 Task: Create a due date automation trigger when advanced on, on the tuesday after a card is due add dates due in less than 1 days at 11:00 AM.
Action: Mouse moved to (1084, 85)
Screenshot: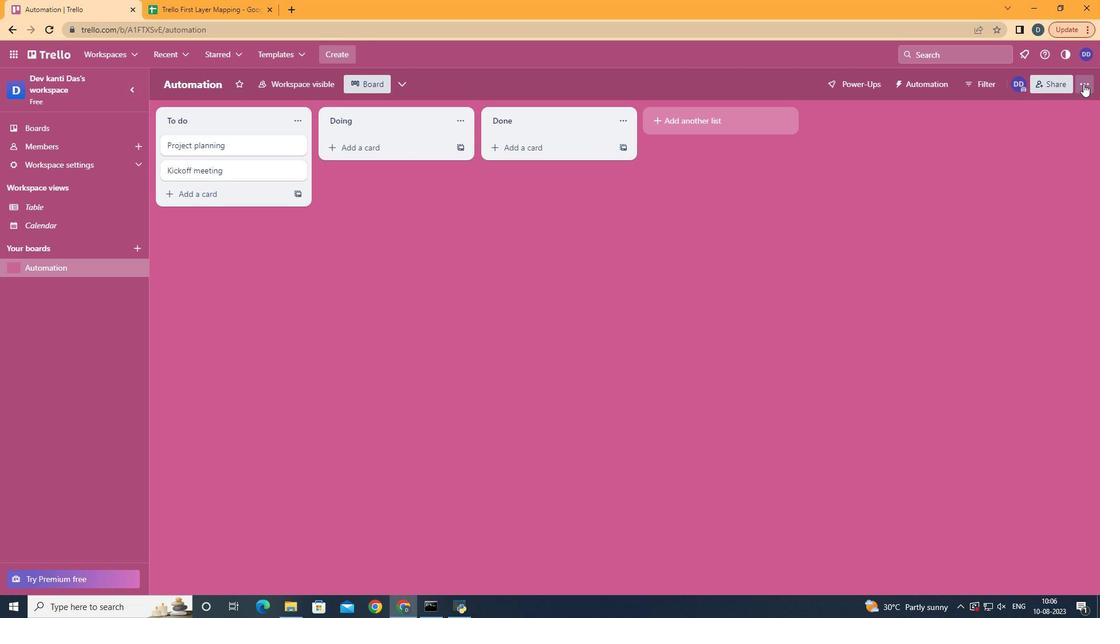 
Action: Mouse pressed left at (1084, 85)
Screenshot: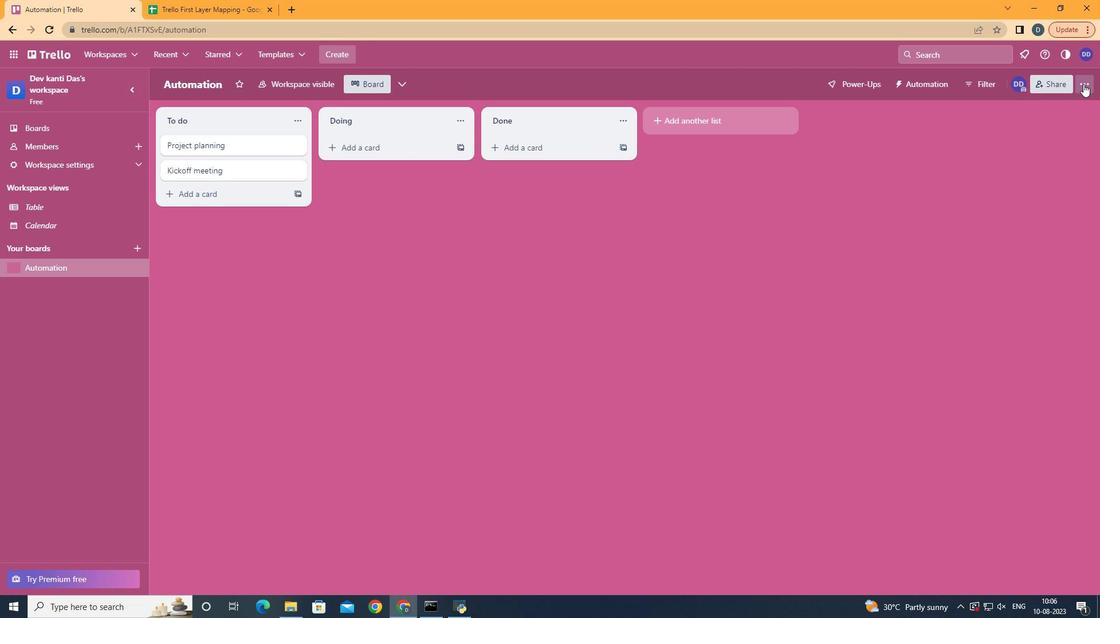 
Action: Mouse moved to (1019, 239)
Screenshot: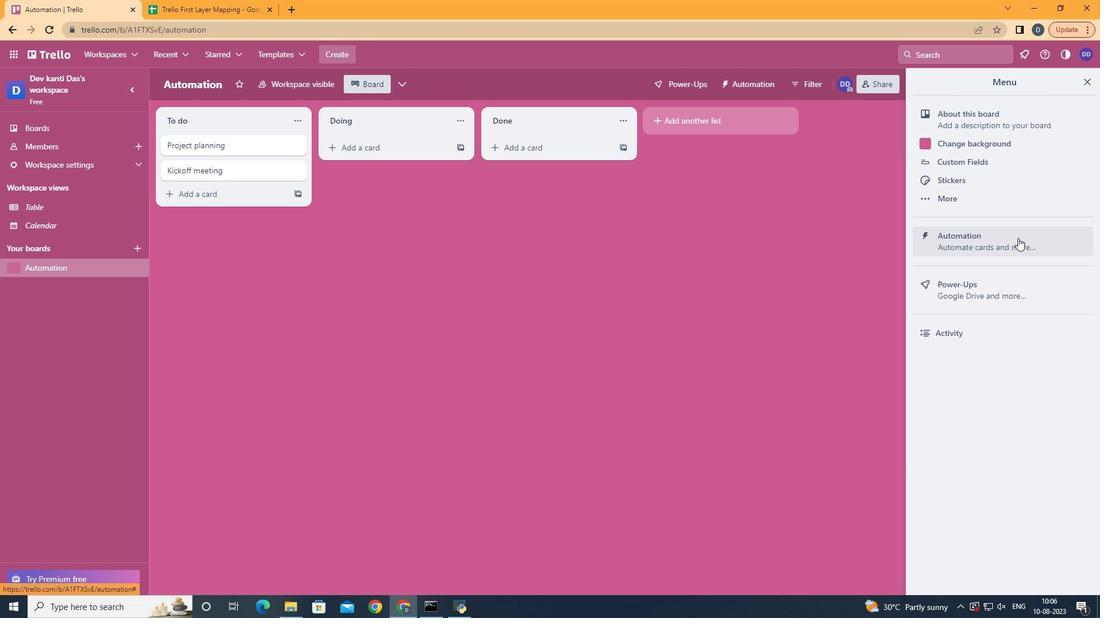 
Action: Mouse pressed left at (1019, 239)
Screenshot: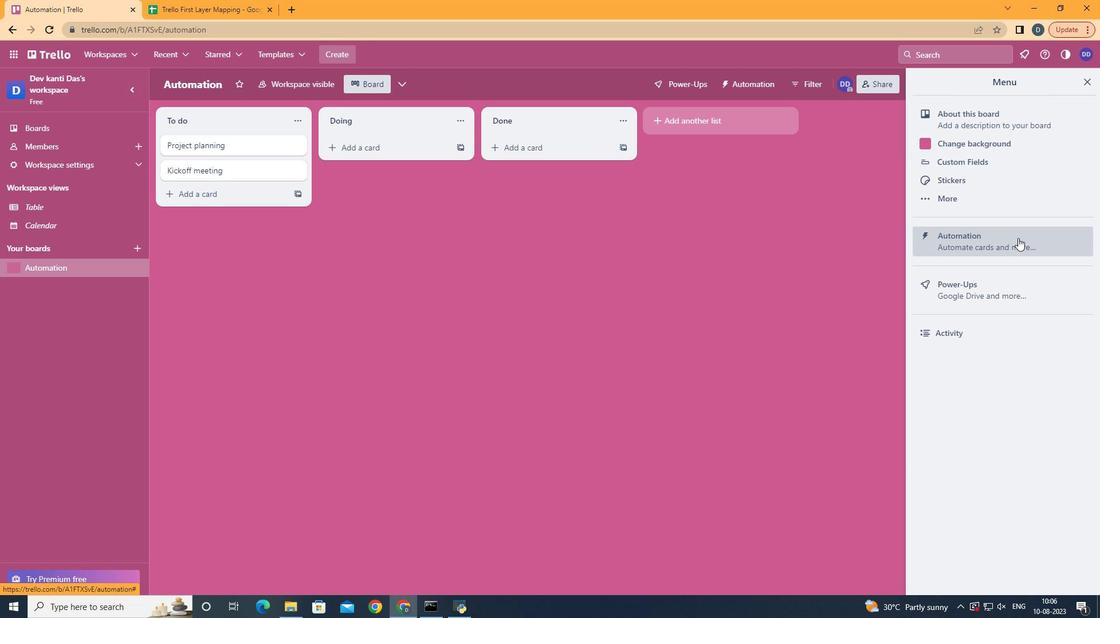 
Action: Mouse moved to (199, 235)
Screenshot: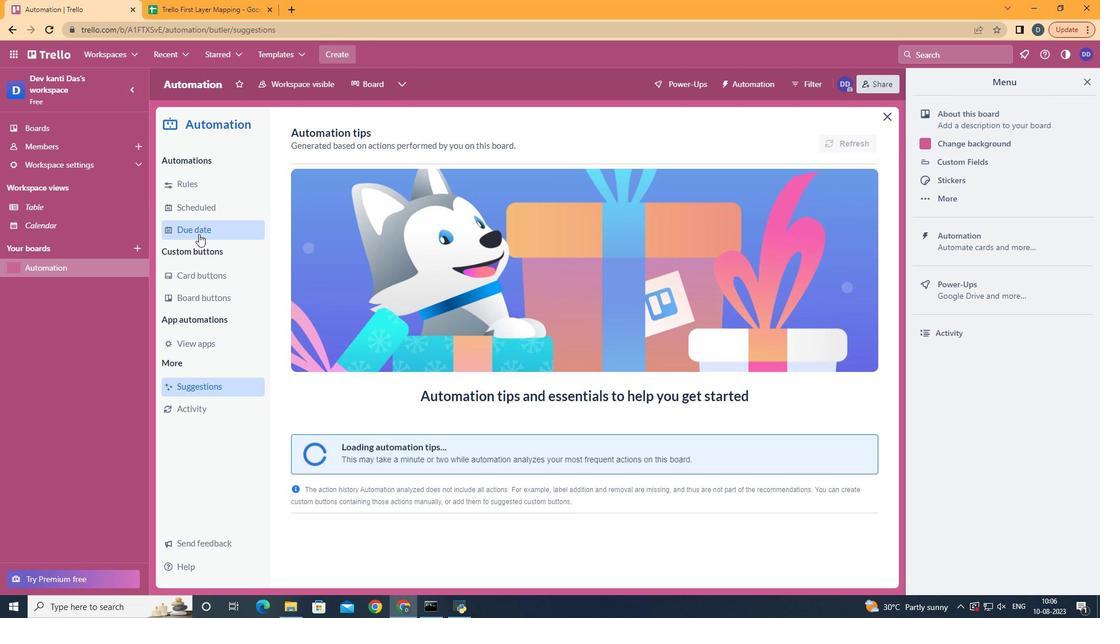 
Action: Mouse pressed left at (199, 235)
Screenshot: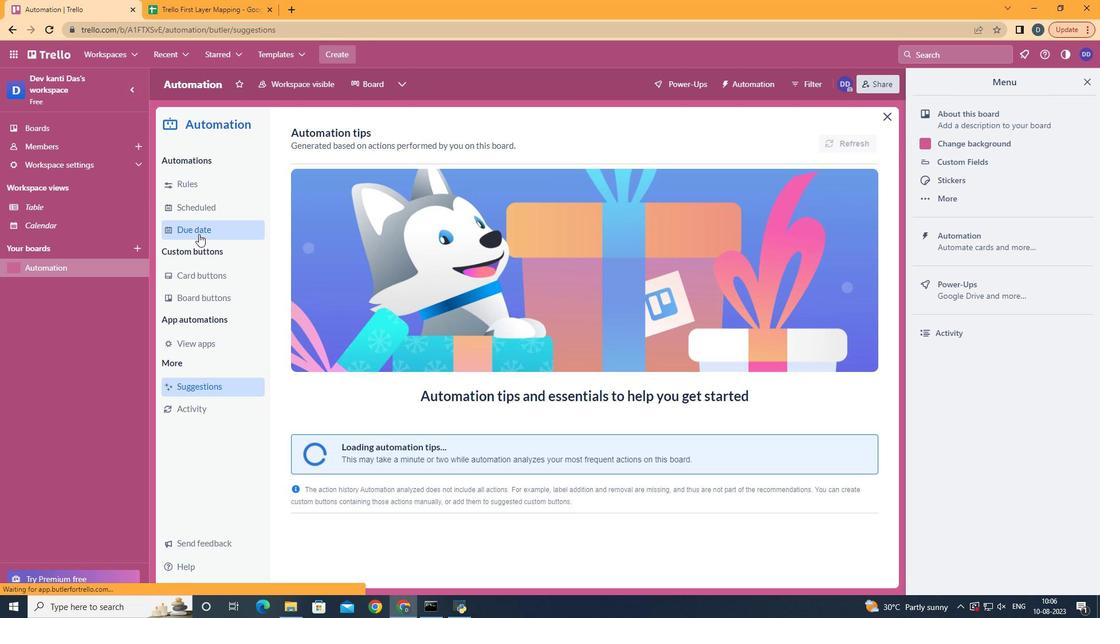 
Action: Mouse moved to (806, 137)
Screenshot: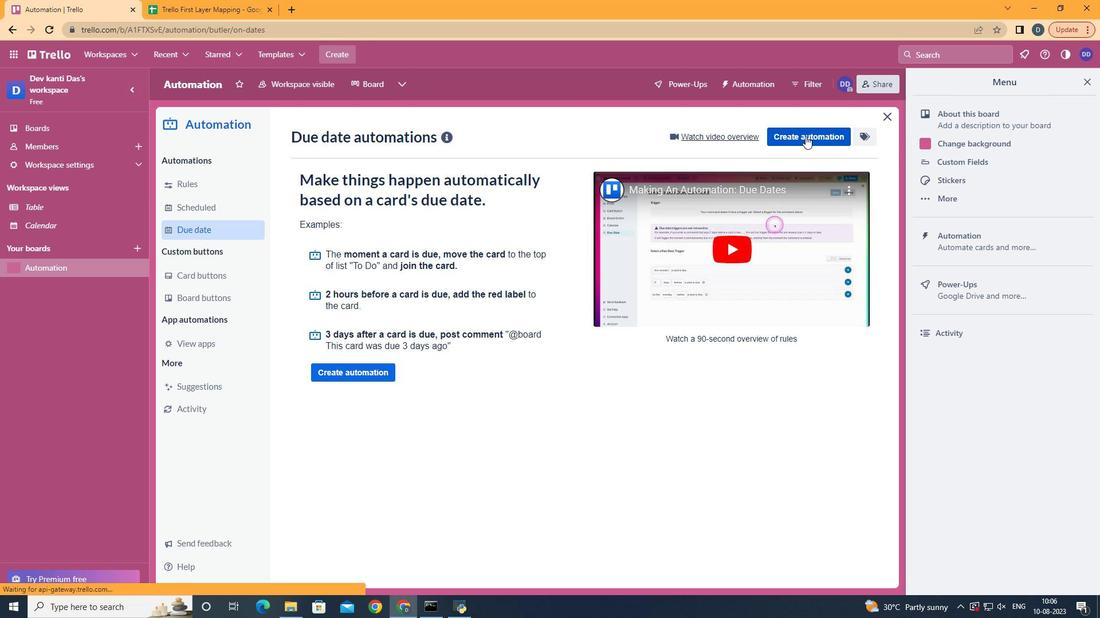 
Action: Mouse pressed left at (806, 137)
Screenshot: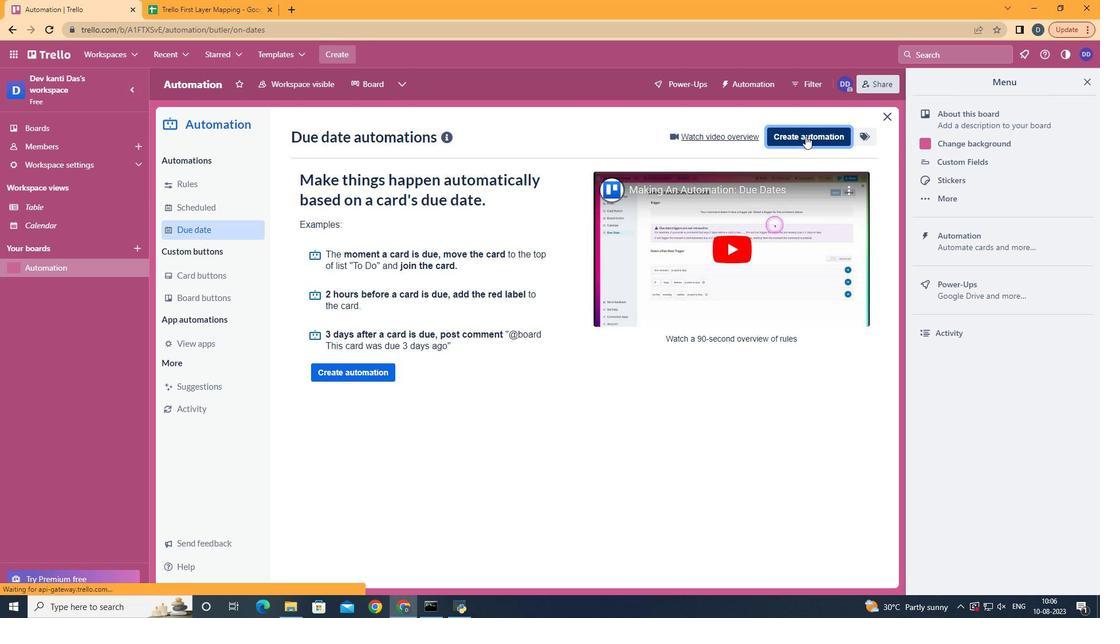 
Action: Mouse moved to (577, 256)
Screenshot: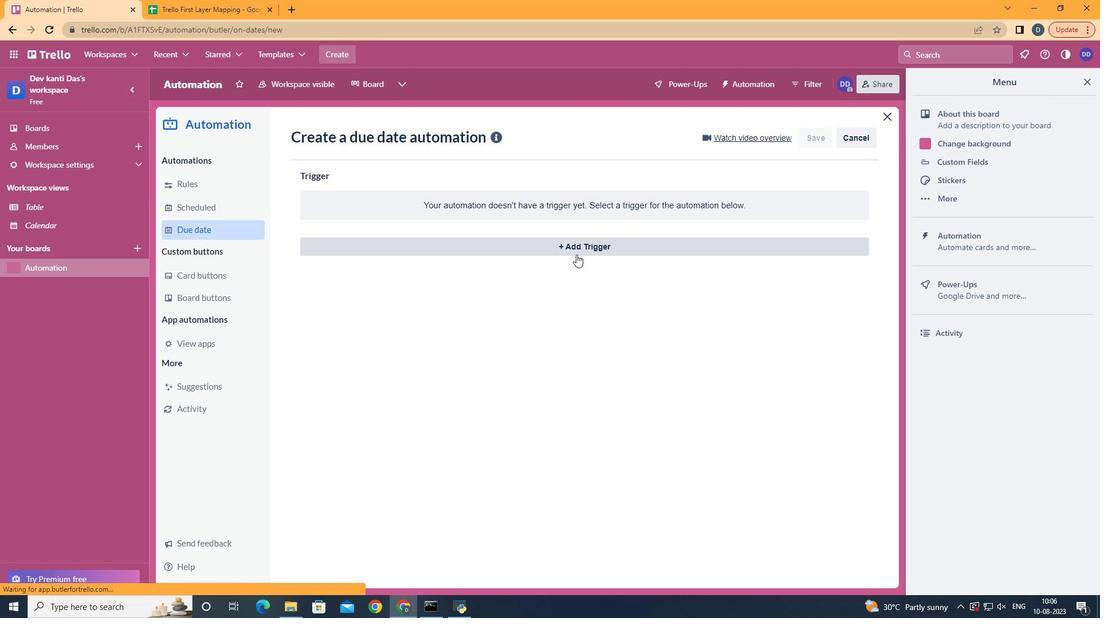
Action: Mouse pressed left at (577, 256)
Screenshot: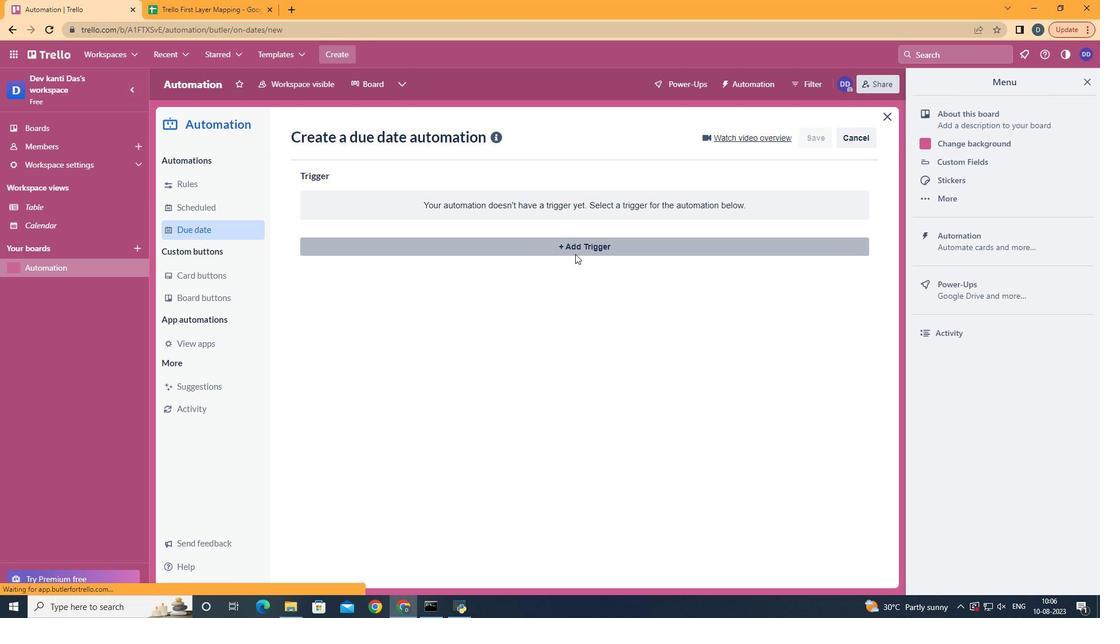 
Action: Mouse moved to (366, 323)
Screenshot: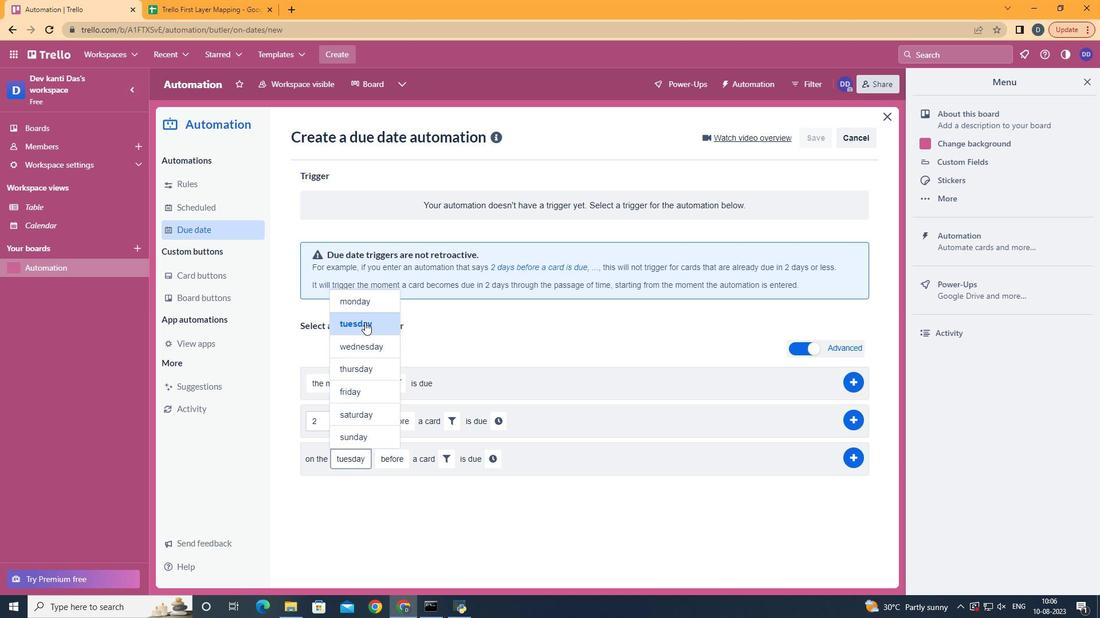 
Action: Mouse pressed left at (366, 323)
Screenshot: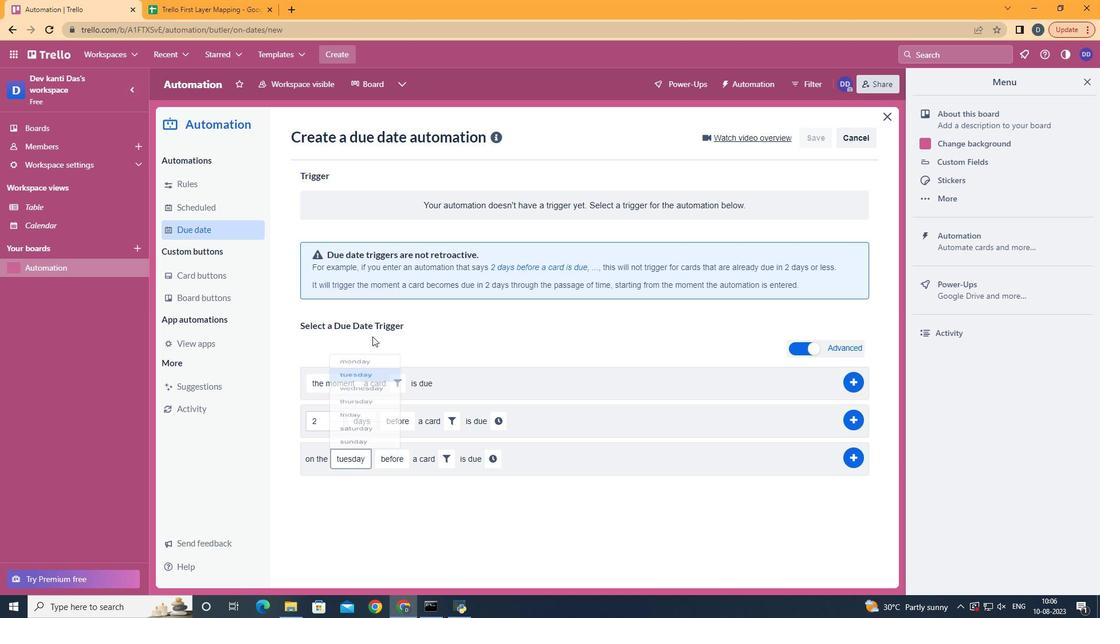 
Action: Mouse moved to (402, 501)
Screenshot: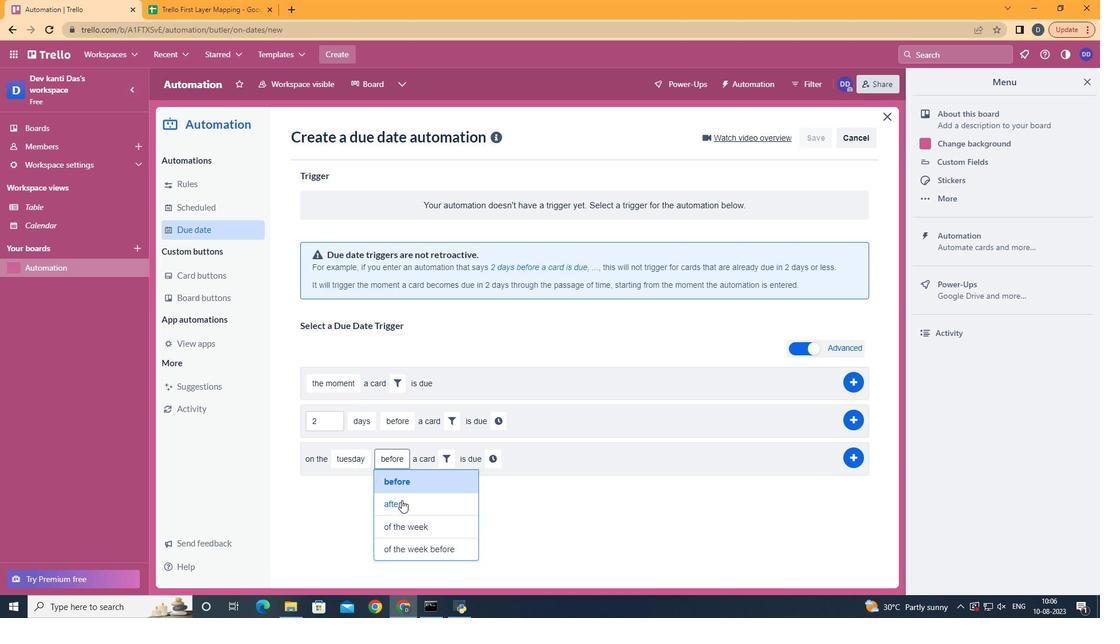 
Action: Mouse pressed left at (402, 501)
Screenshot: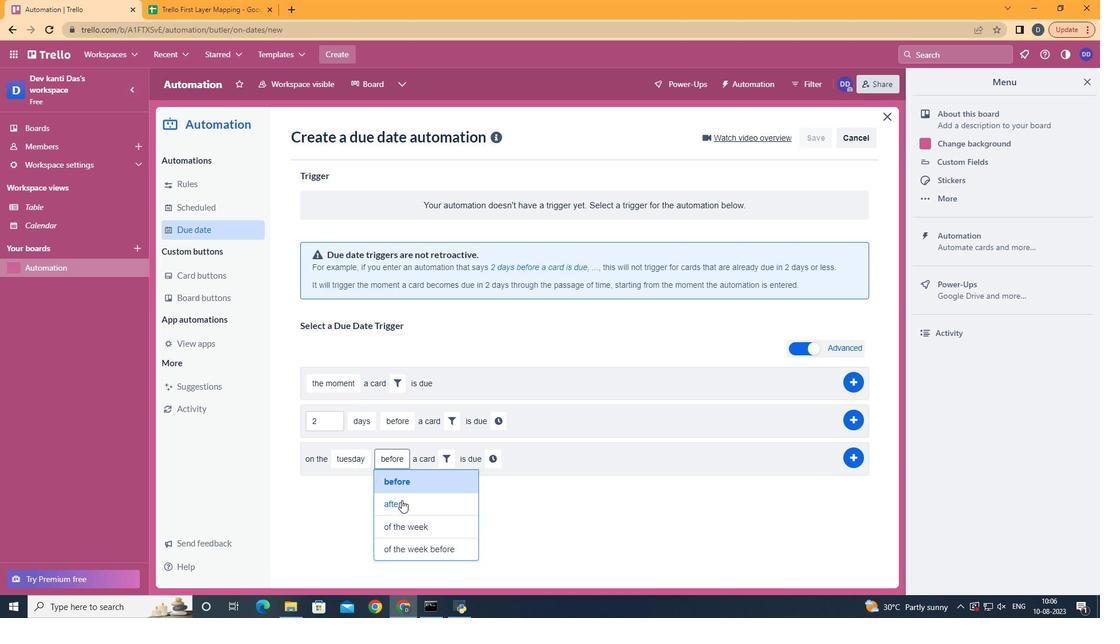 
Action: Mouse moved to (443, 460)
Screenshot: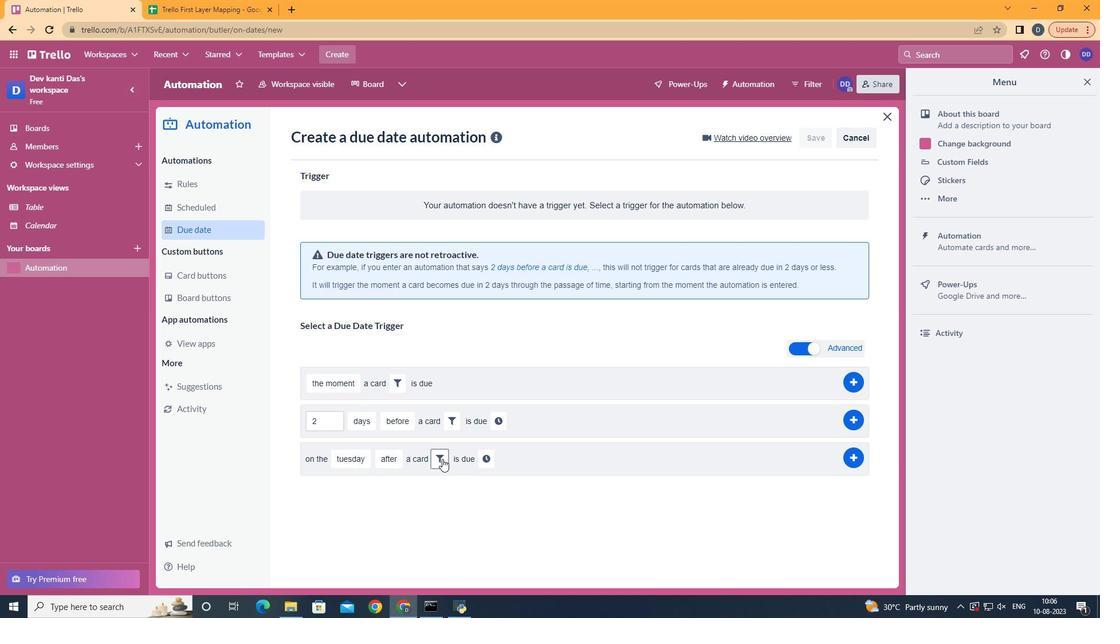 
Action: Mouse pressed left at (443, 460)
Screenshot: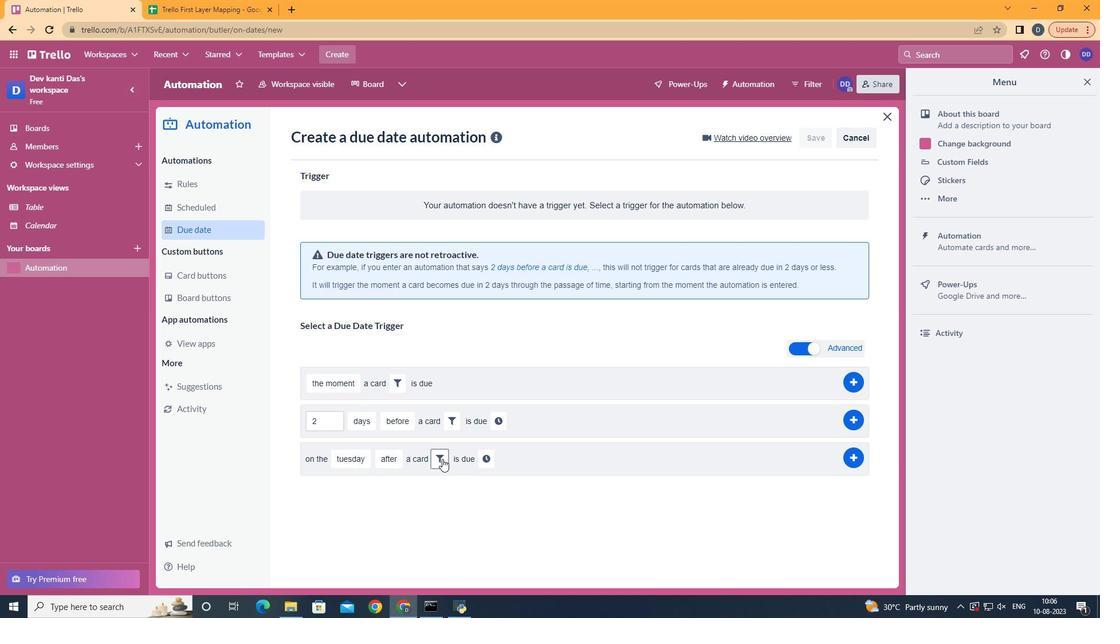 
Action: Mouse moved to (504, 498)
Screenshot: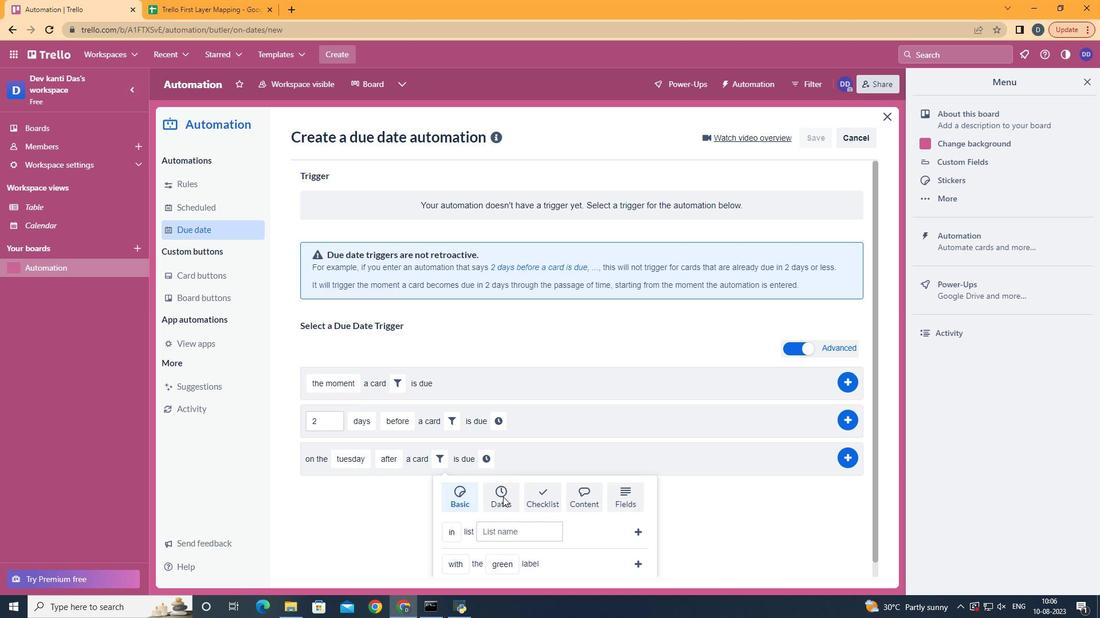 
Action: Mouse pressed left at (504, 498)
Screenshot: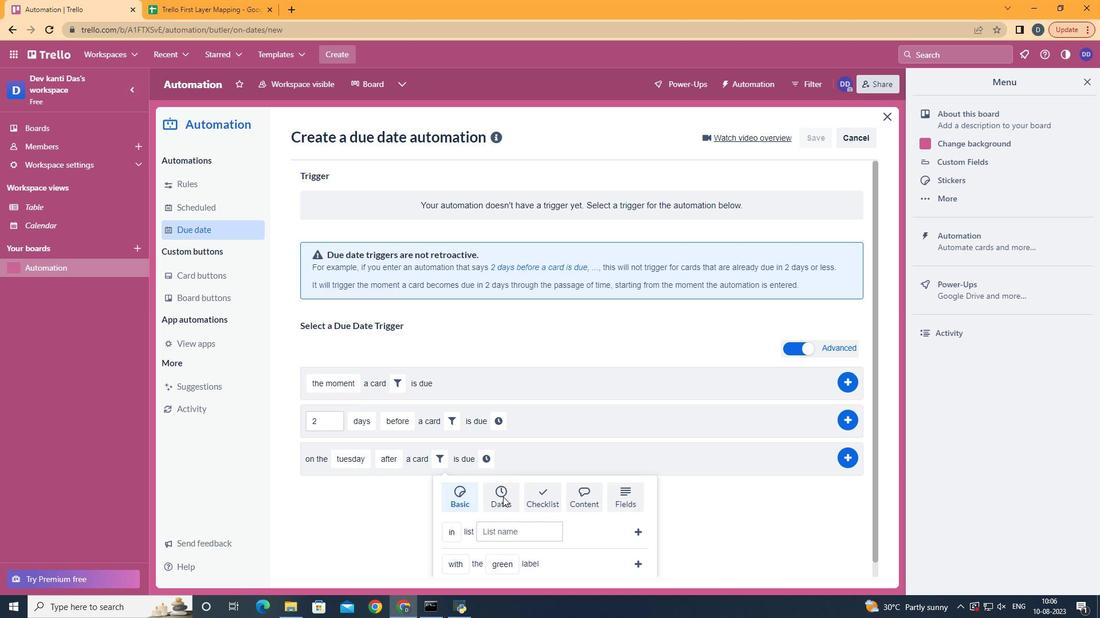 
Action: Mouse scrolled (504, 497) with delta (0, 0)
Screenshot: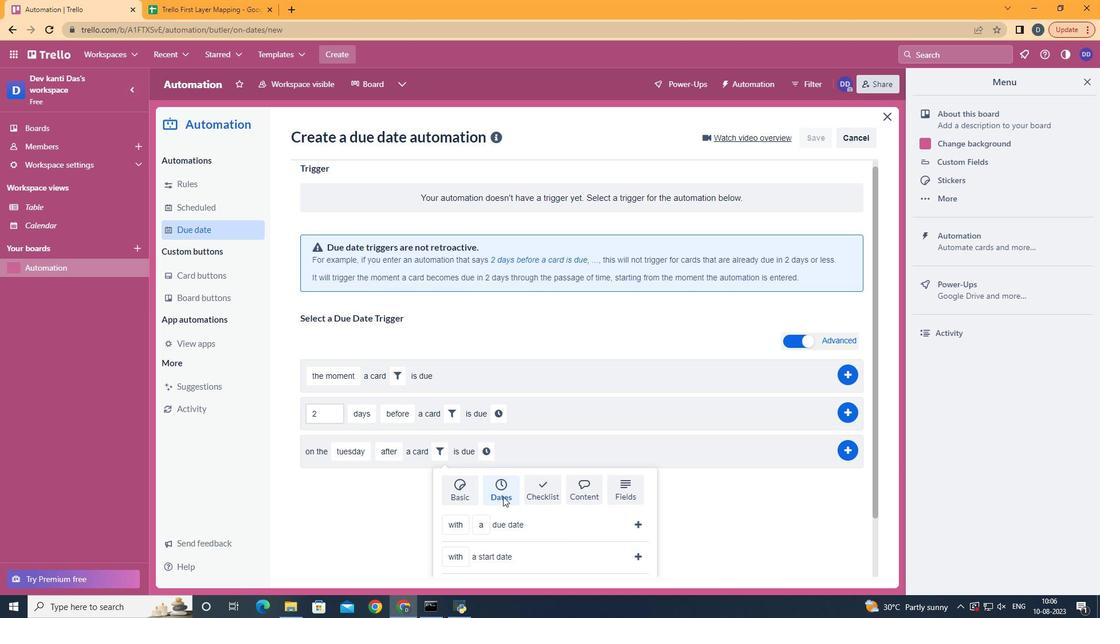 
Action: Mouse scrolled (504, 497) with delta (0, 0)
Screenshot: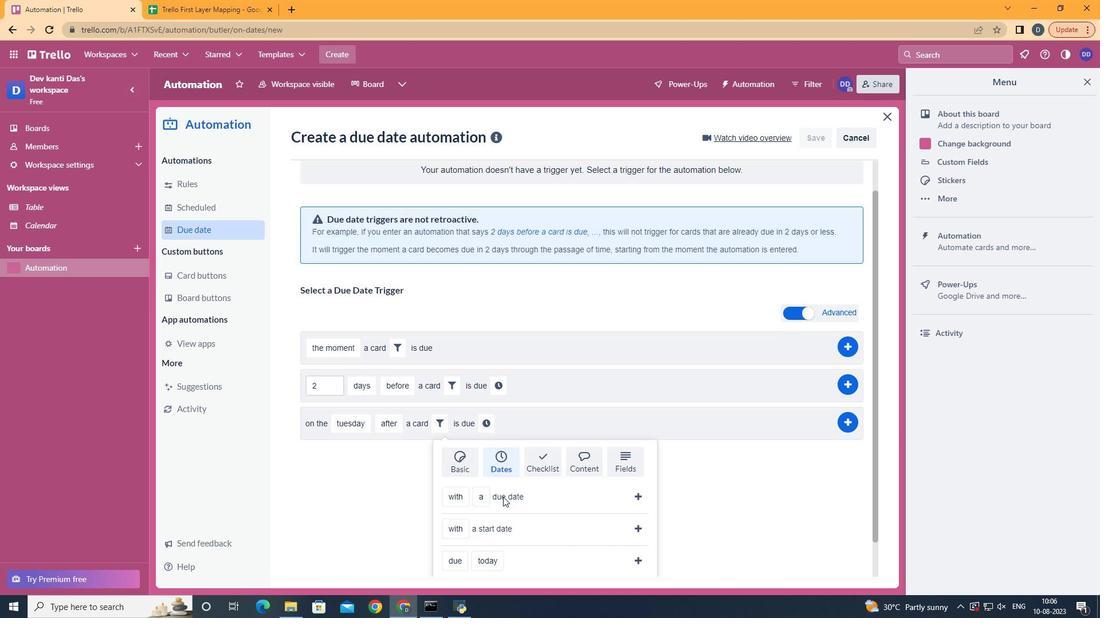 
Action: Mouse scrolled (504, 497) with delta (0, 0)
Screenshot: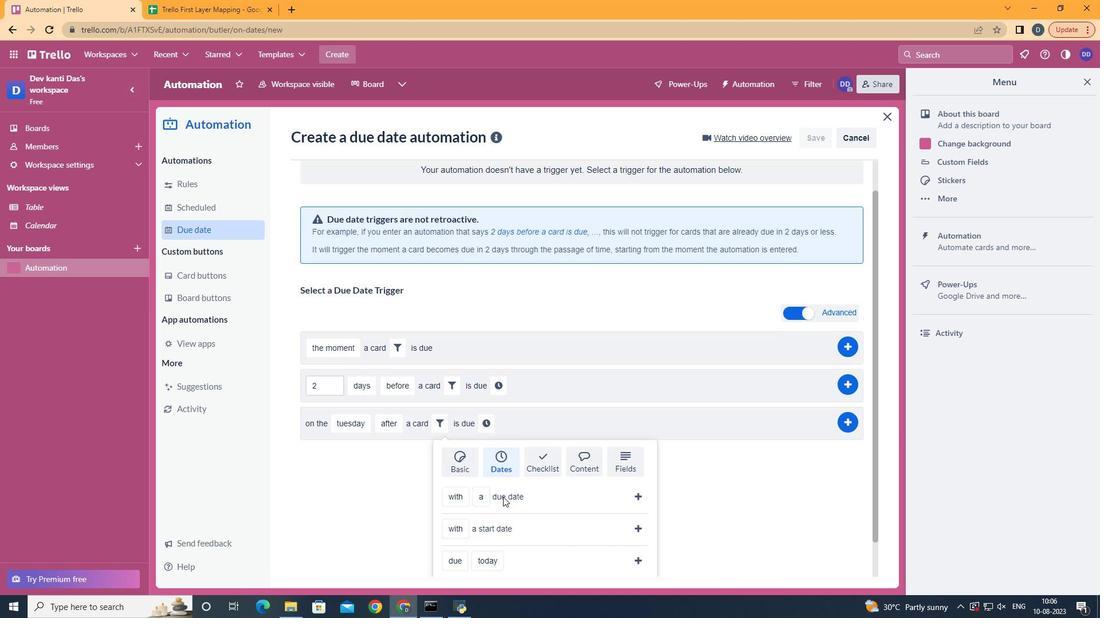 
Action: Mouse moved to (469, 506)
Screenshot: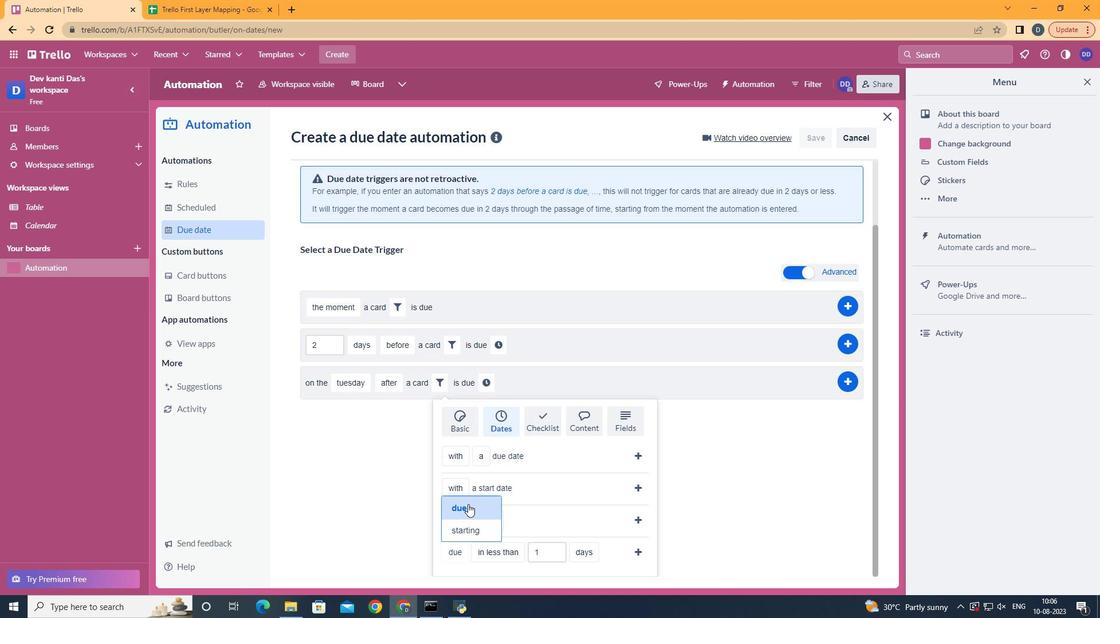 
Action: Mouse pressed left at (469, 506)
Screenshot: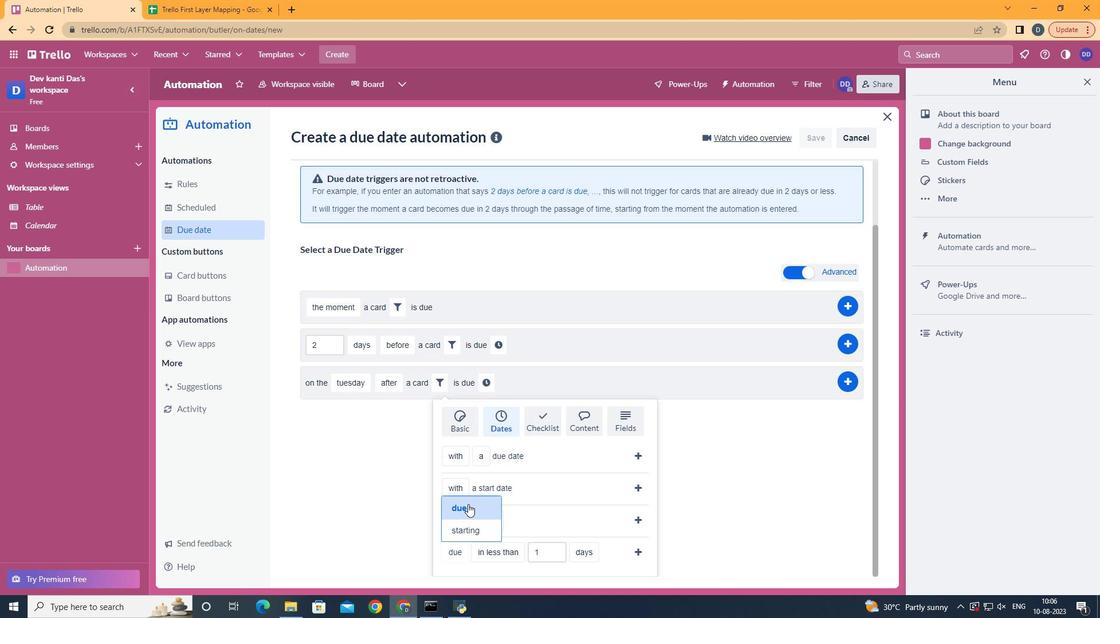 
Action: Mouse moved to (528, 449)
Screenshot: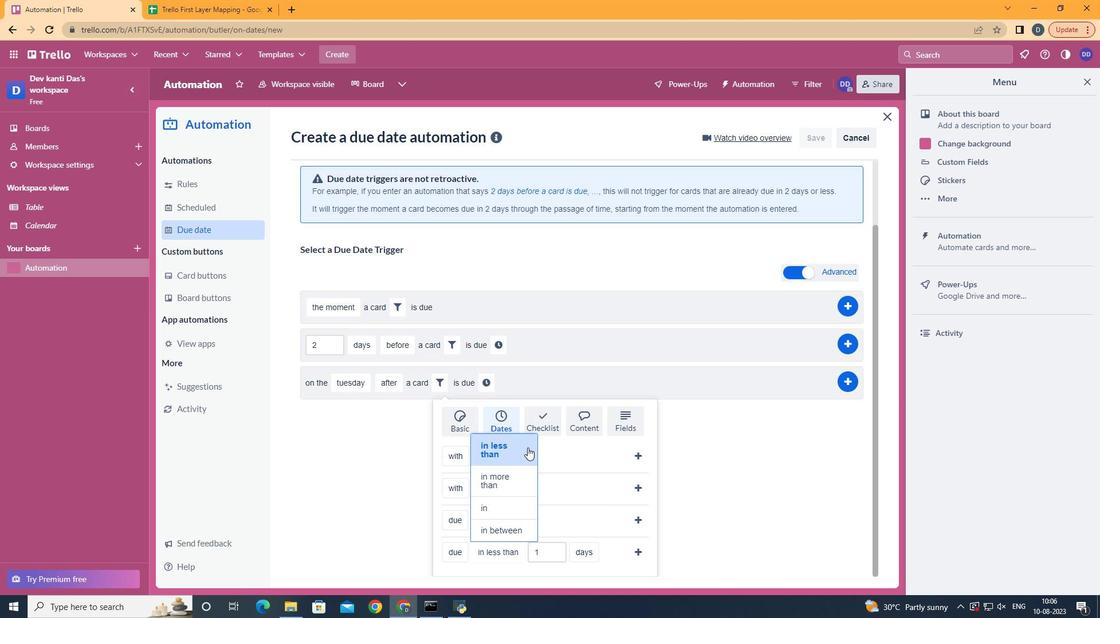 
Action: Mouse pressed left at (528, 449)
Screenshot: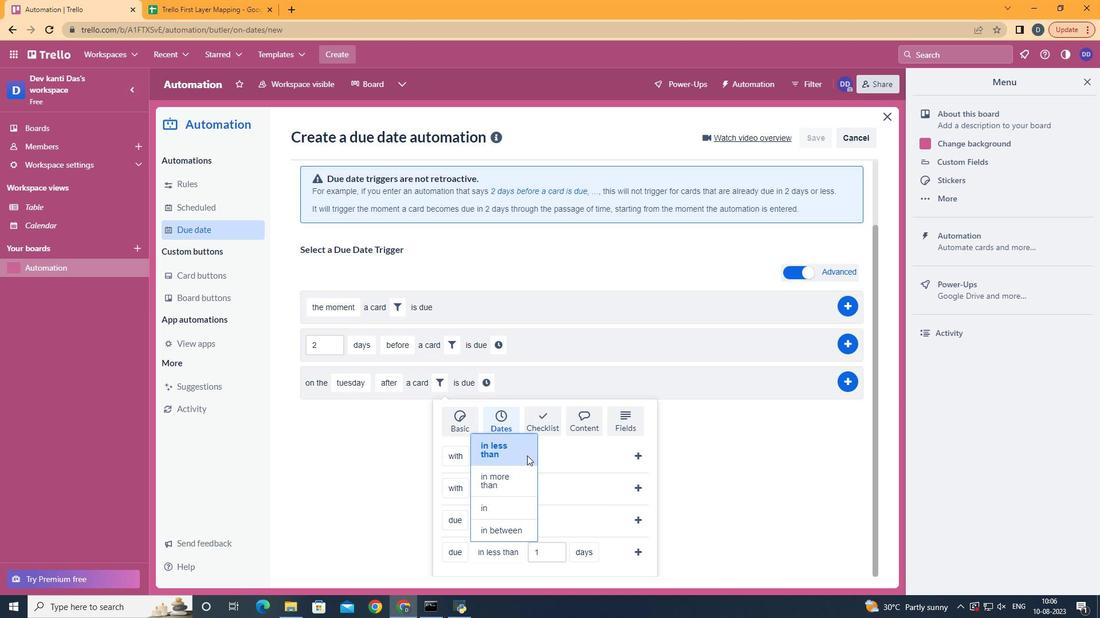 
Action: Mouse moved to (593, 503)
Screenshot: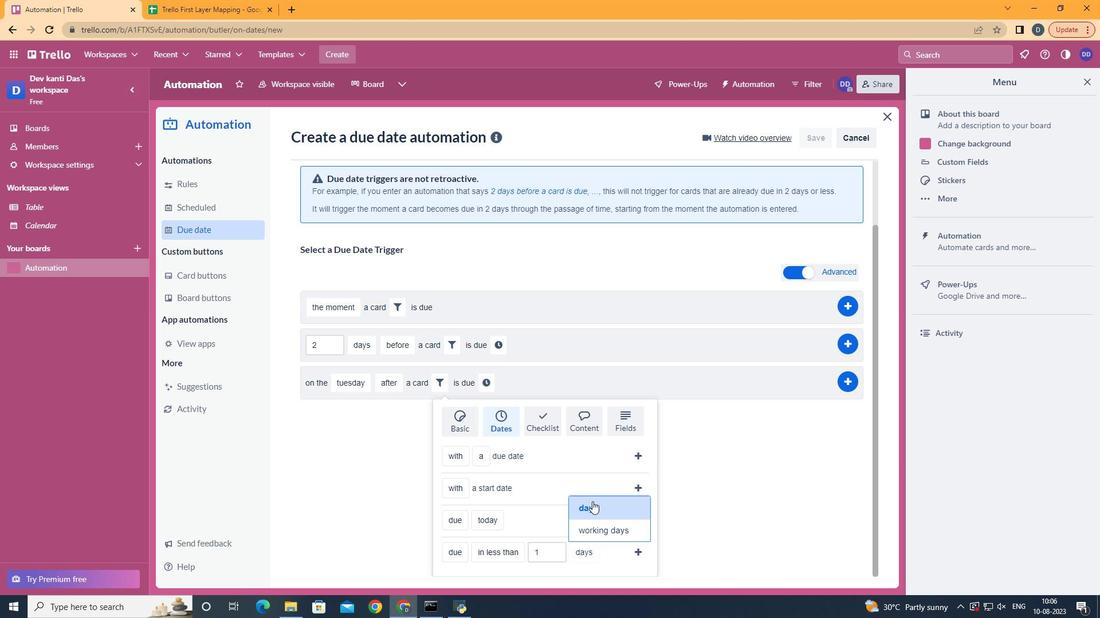 
Action: Mouse pressed left at (593, 503)
Screenshot: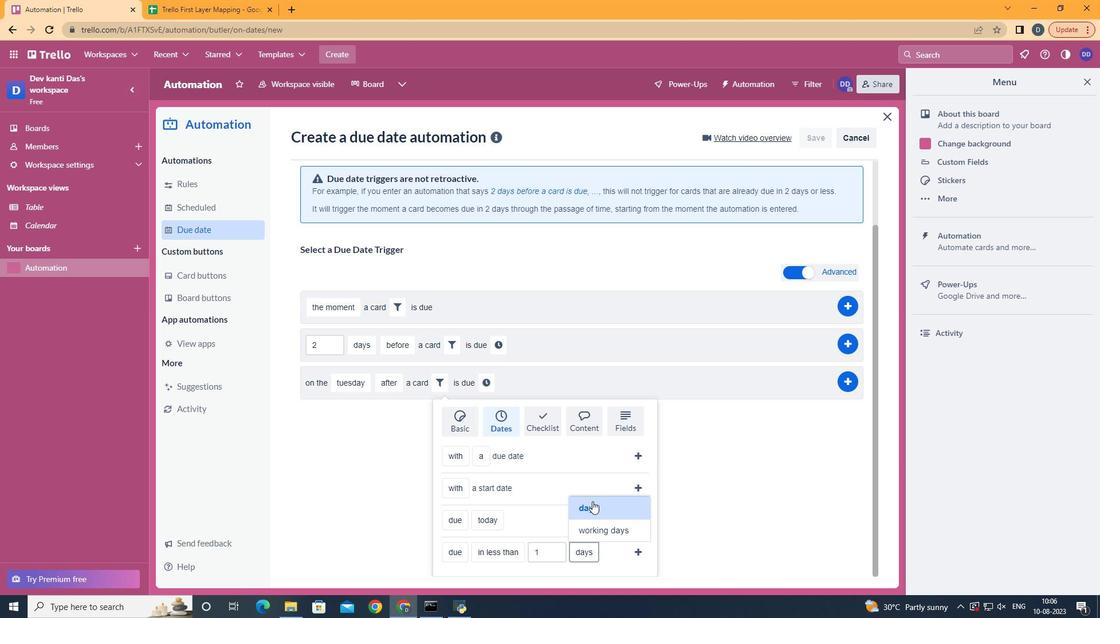 
Action: Mouse moved to (638, 552)
Screenshot: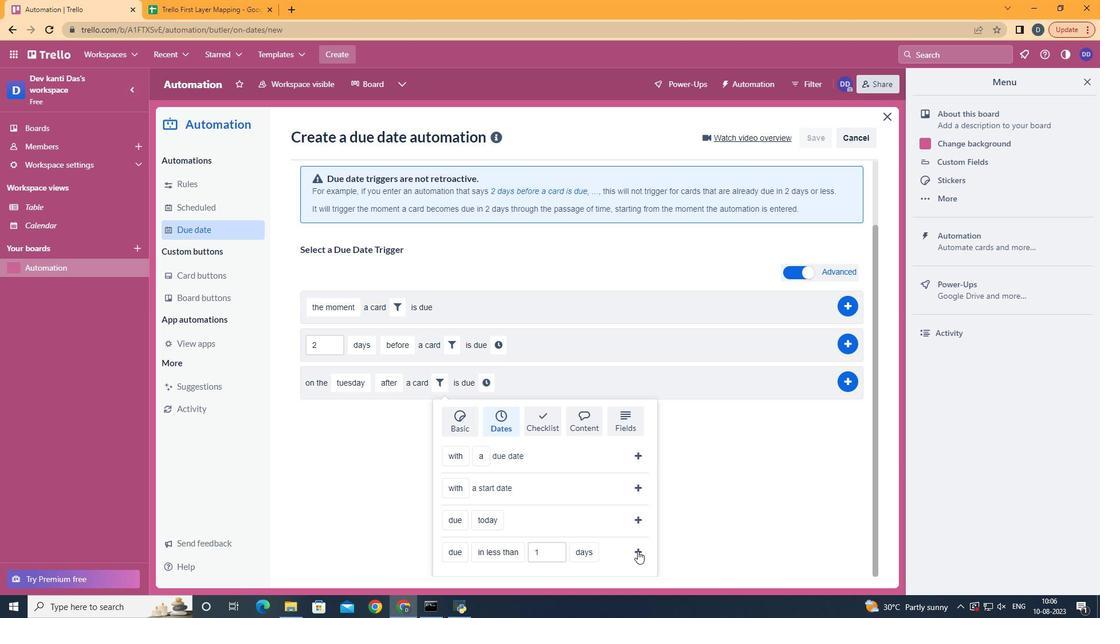
Action: Mouse pressed left at (638, 552)
Screenshot: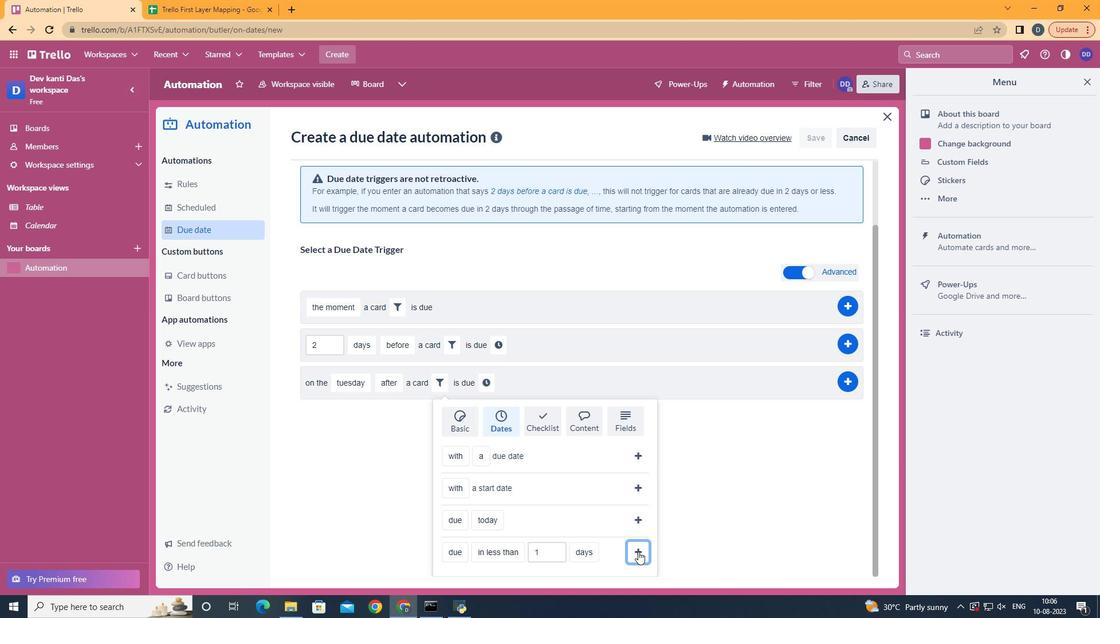 
Action: Mouse moved to (593, 463)
Screenshot: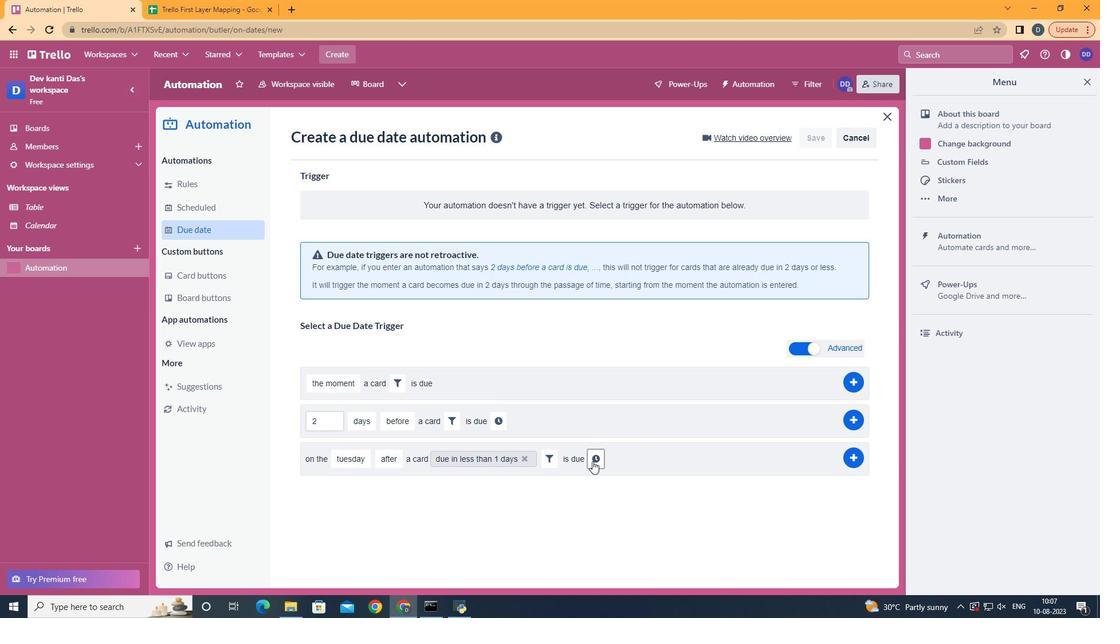 
Action: Mouse pressed left at (593, 463)
Screenshot: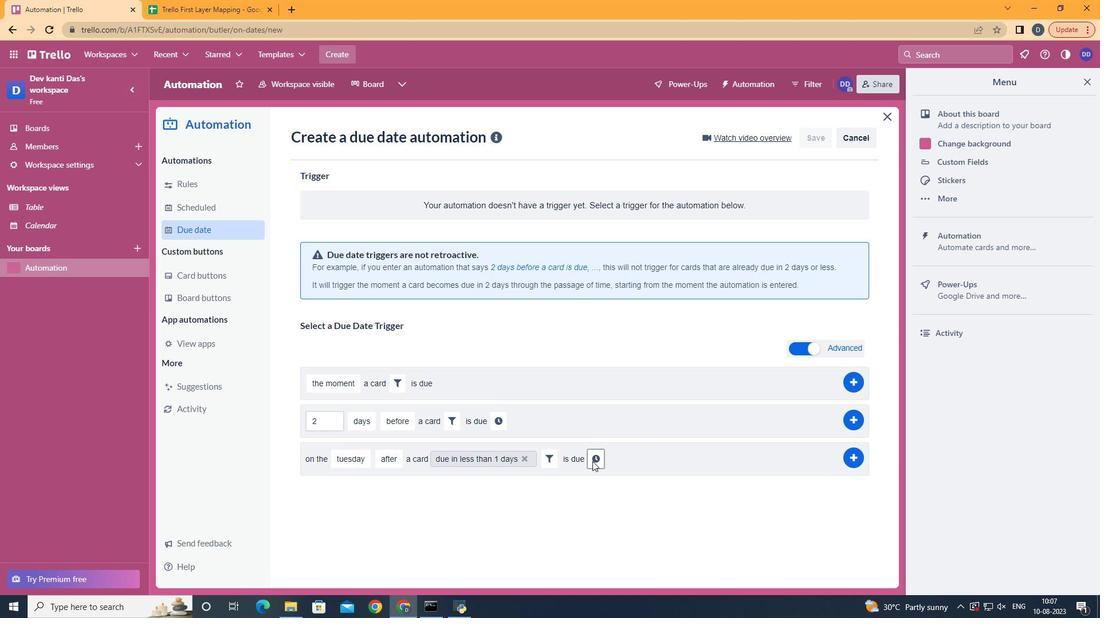 
Action: Mouse moved to (630, 463)
Screenshot: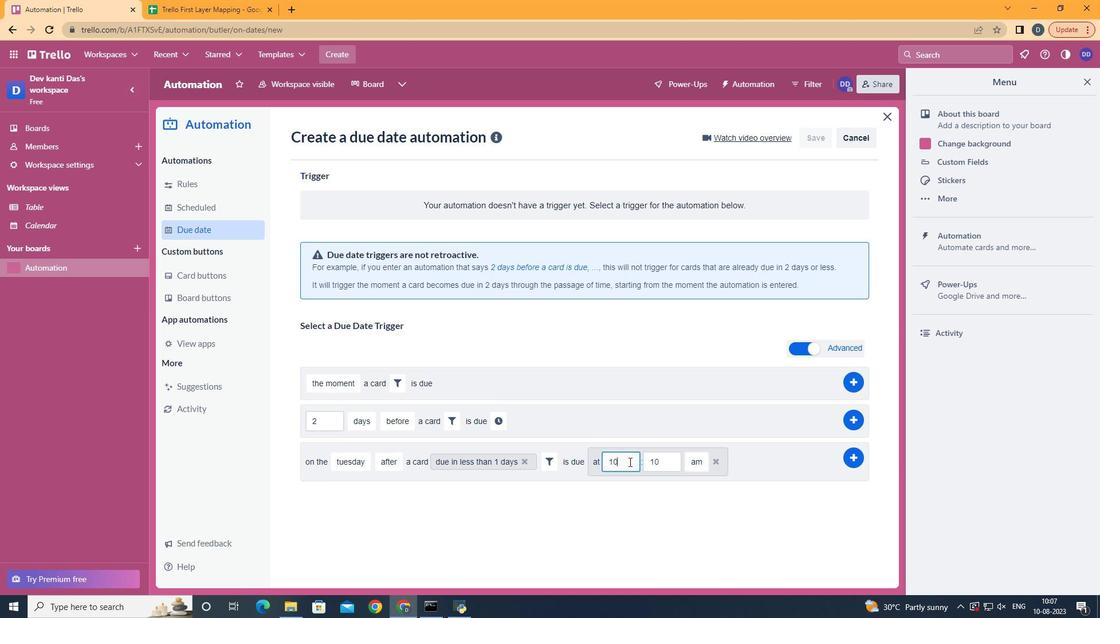
Action: Mouse pressed left at (630, 463)
Screenshot: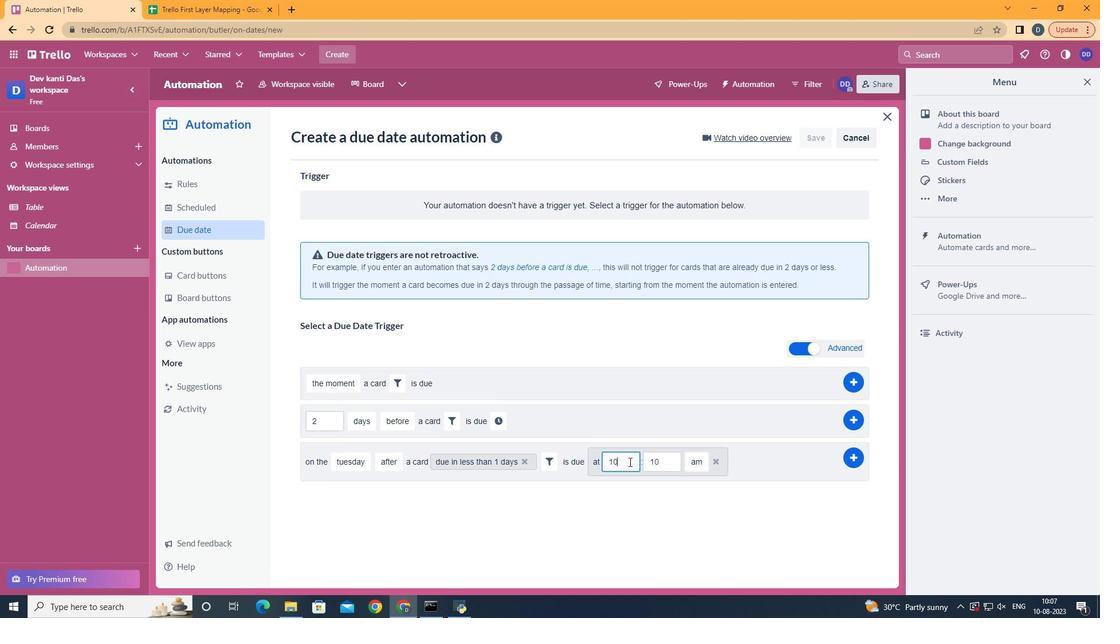 
Action: Mouse moved to (630, 463)
Screenshot: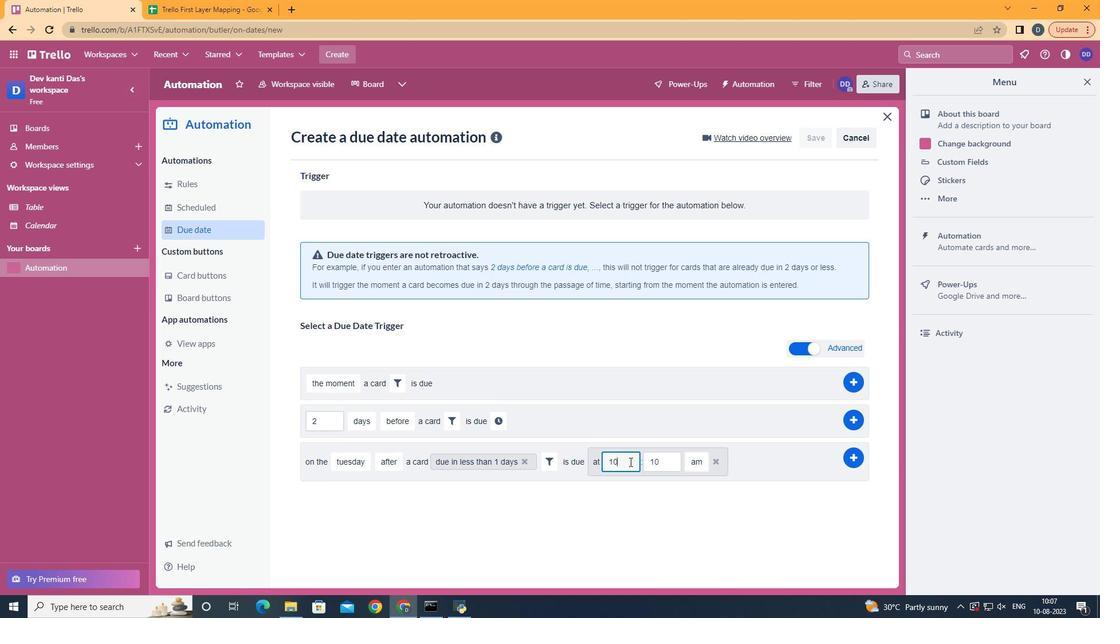 
Action: Key pressed <Key.backspace>1
Screenshot: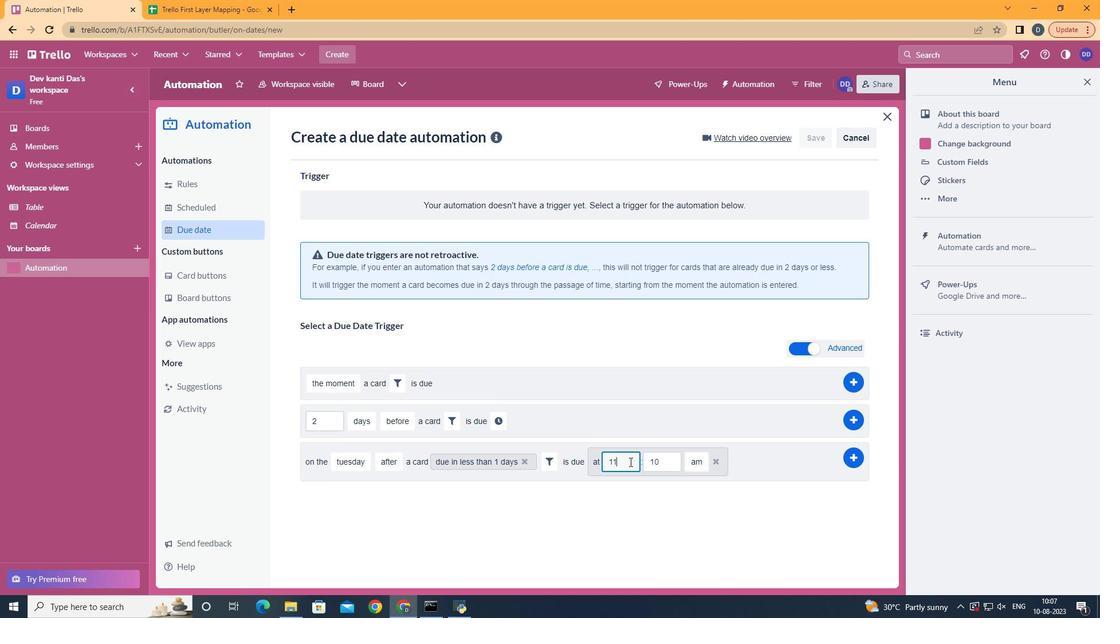 
Action: Mouse moved to (676, 466)
Screenshot: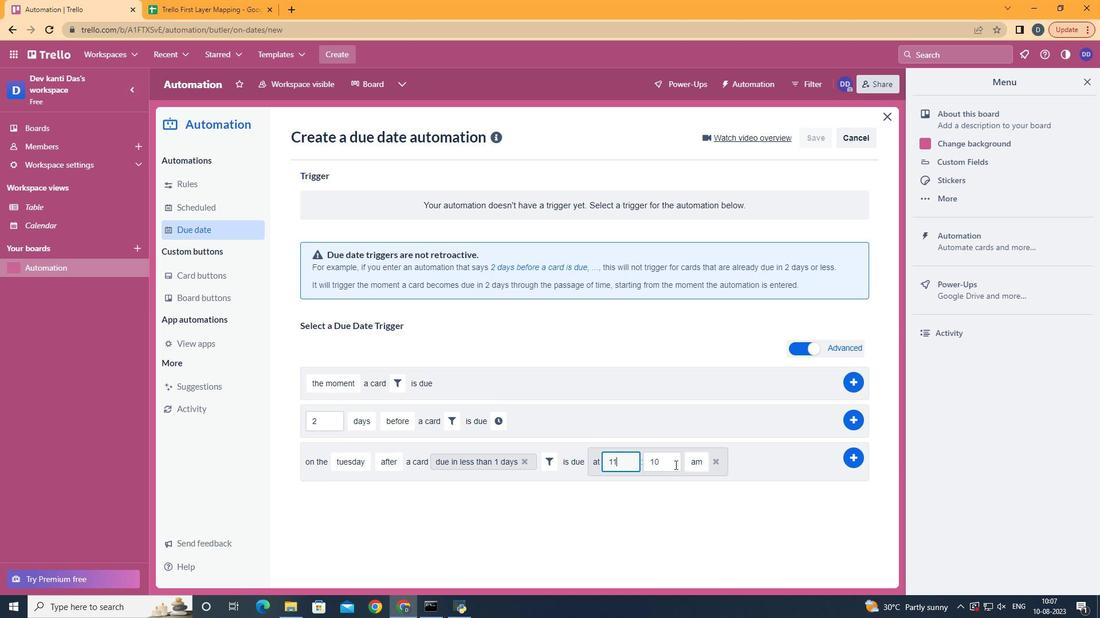 
Action: Mouse pressed left at (676, 466)
Screenshot: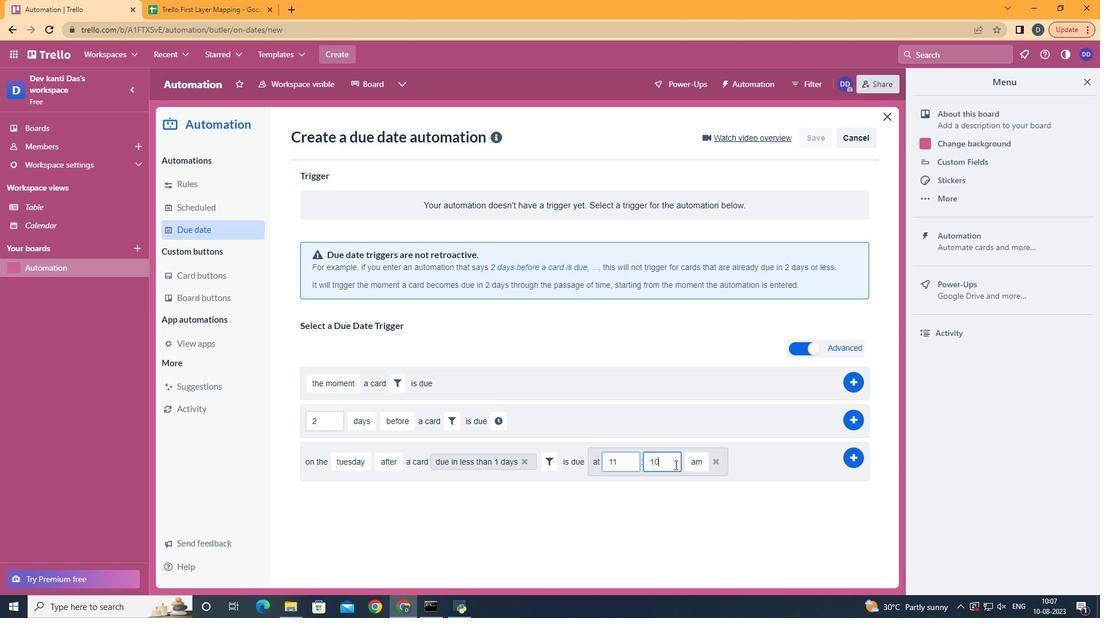 
Action: Key pressed <Key.backspace>
Screenshot: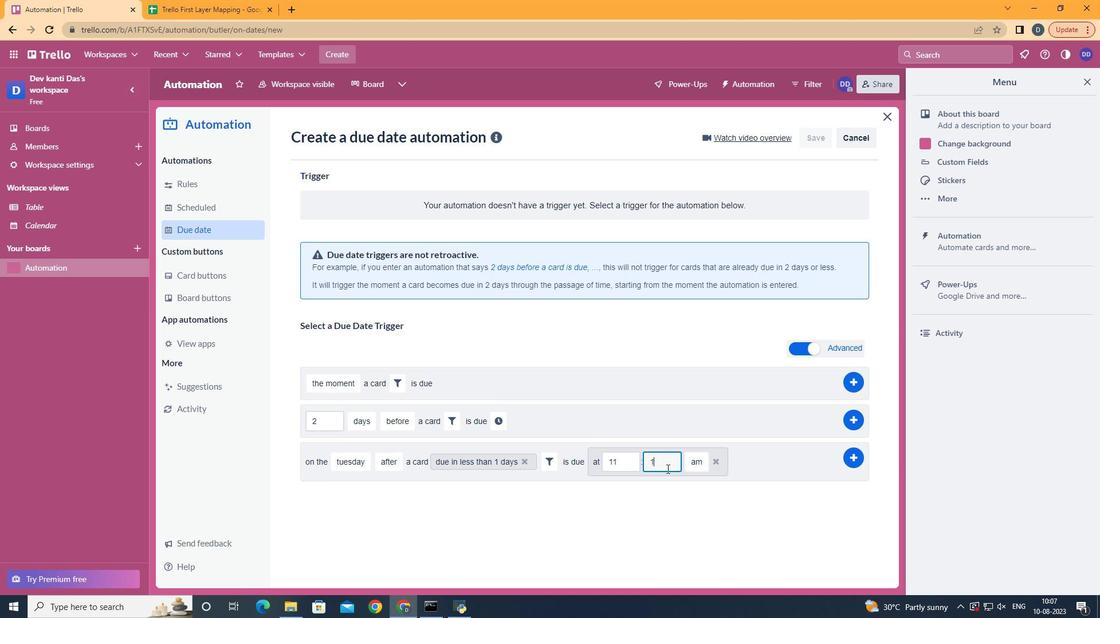 
Action: Mouse moved to (668, 470)
Screenshot: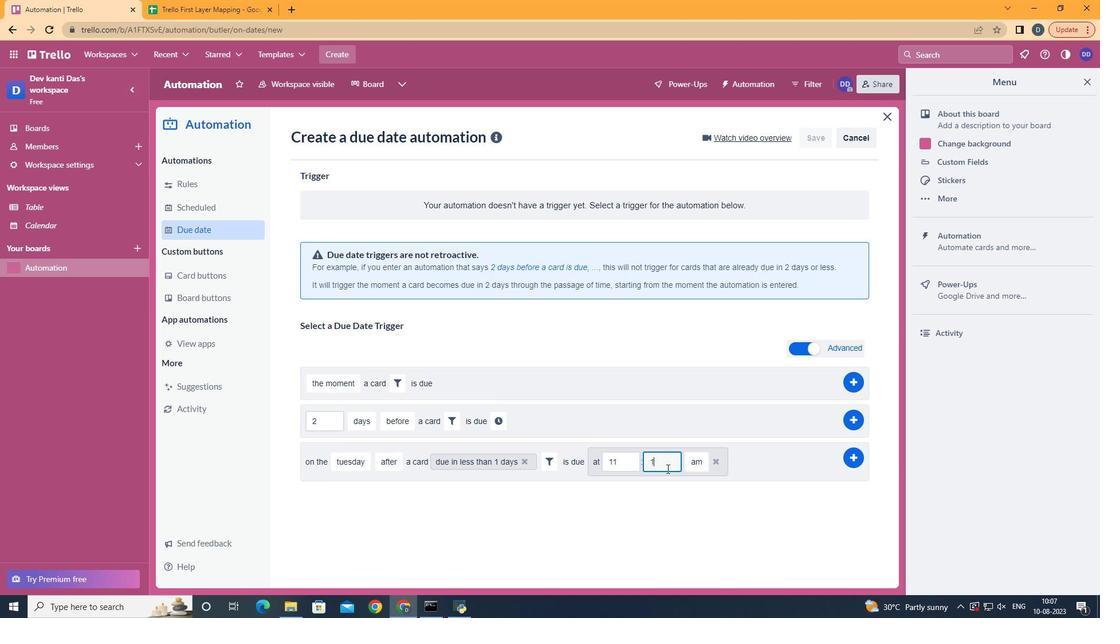 
Action: Key pressed <Key.backspace>00
Screenshot: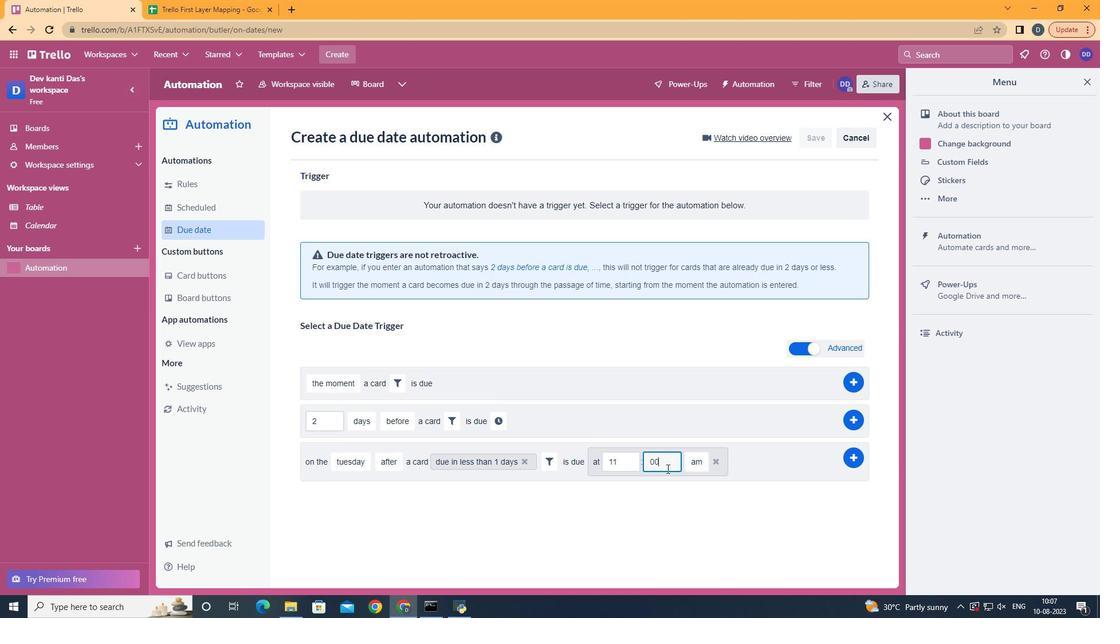 
Action: Mouse moved to (849, 460)
Screenshot: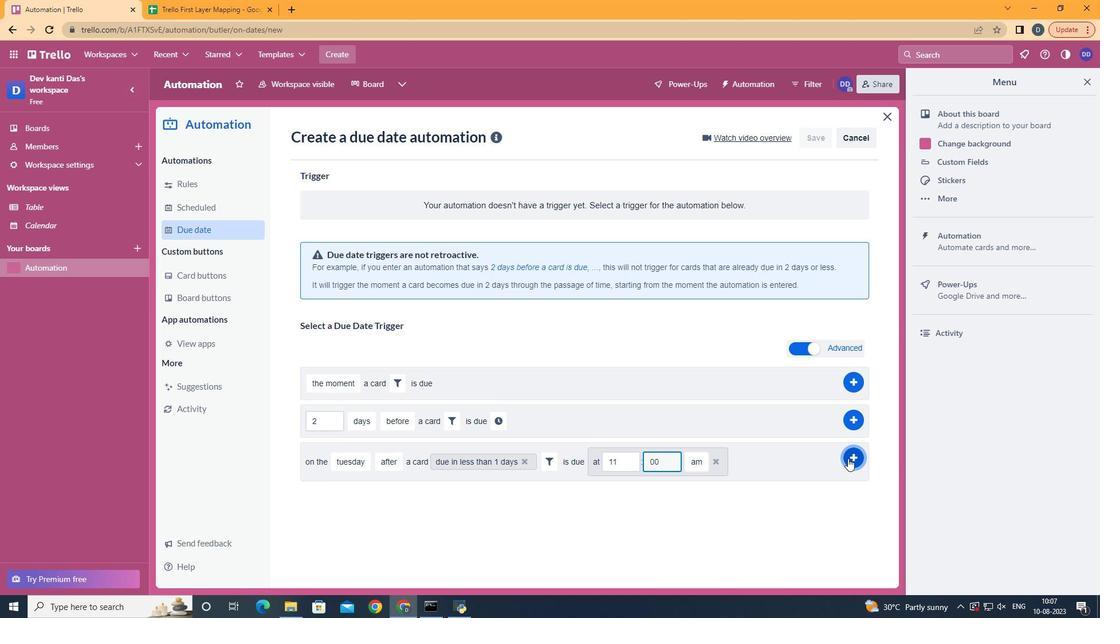 
Action: Mouse pressed left at (849, 460)
Screenshot: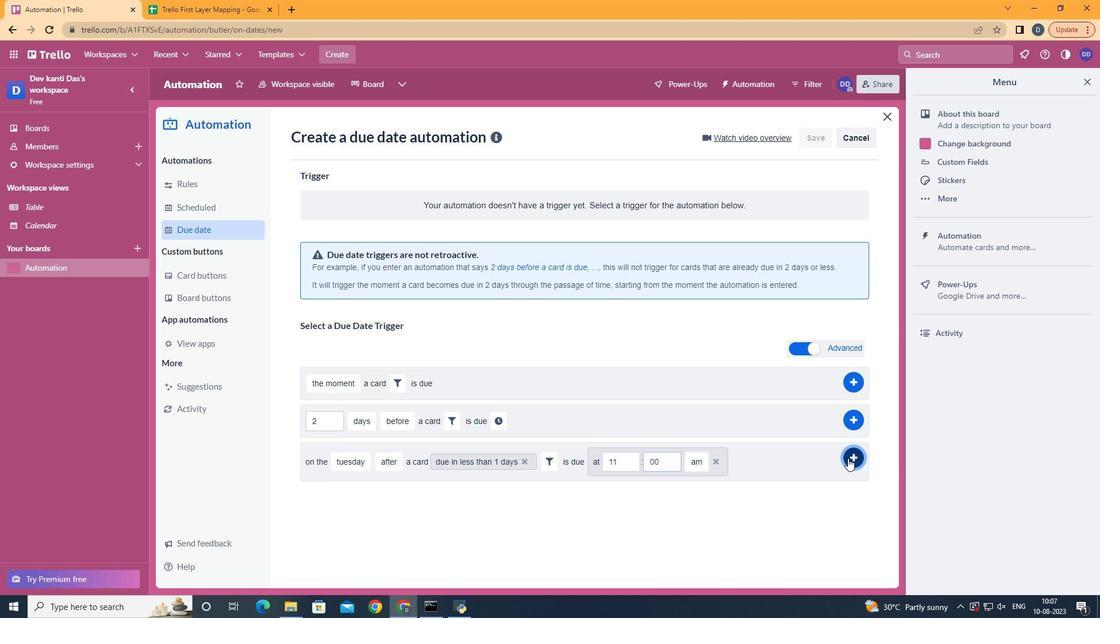 
Action: Mouse moved to (545, 244)
Screenshot: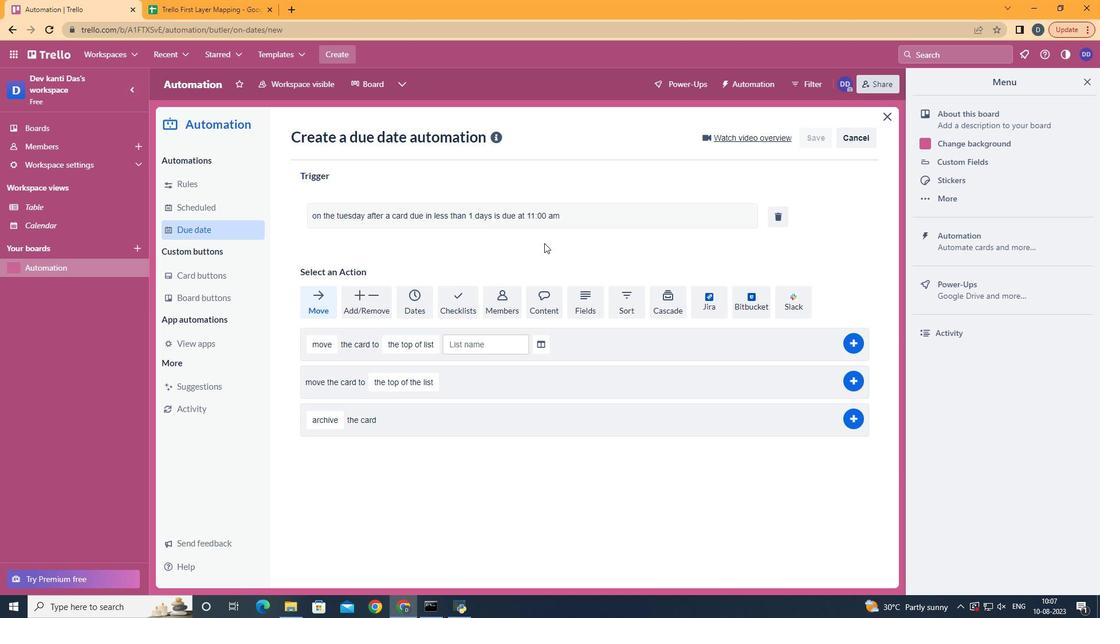 
